 Task: Hide page details on your booking page.
Action: Mouse moved to (89, 155)
Screenshot: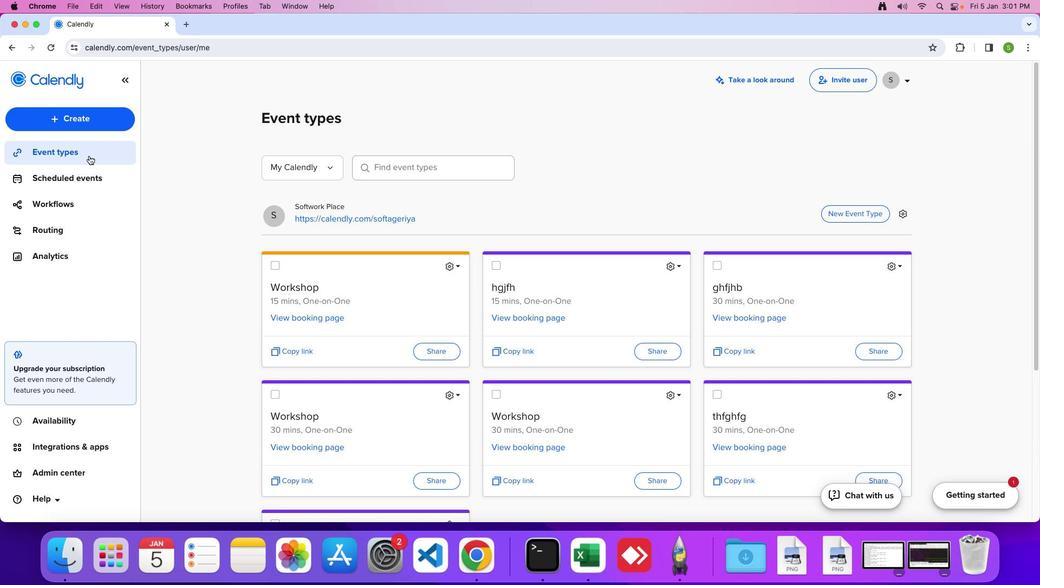 
Action: Mouse pressed left at (89, 155)
Screenshot: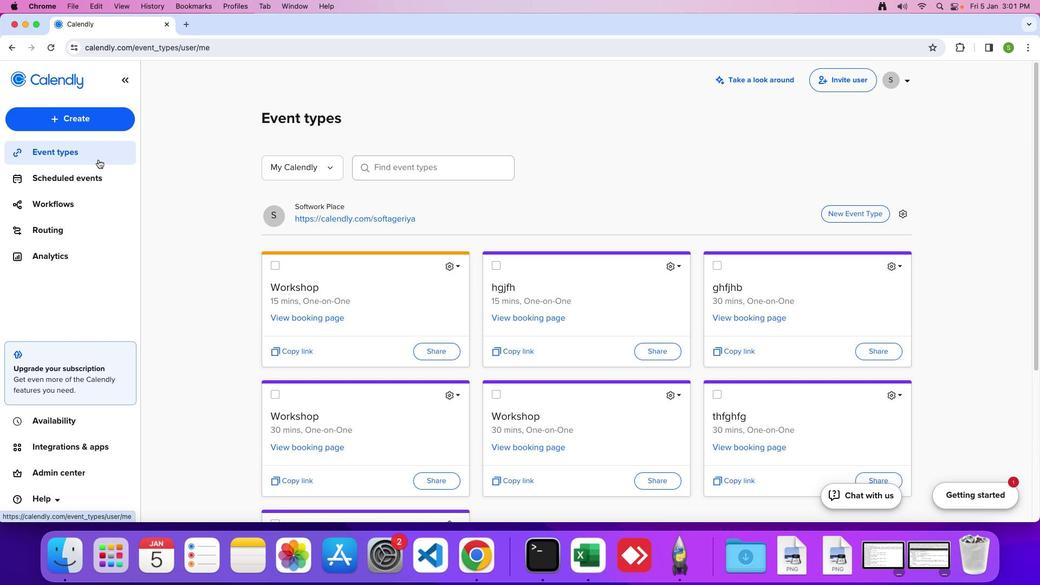 
Action: Mouse moved to (903, 211)
Screenshot: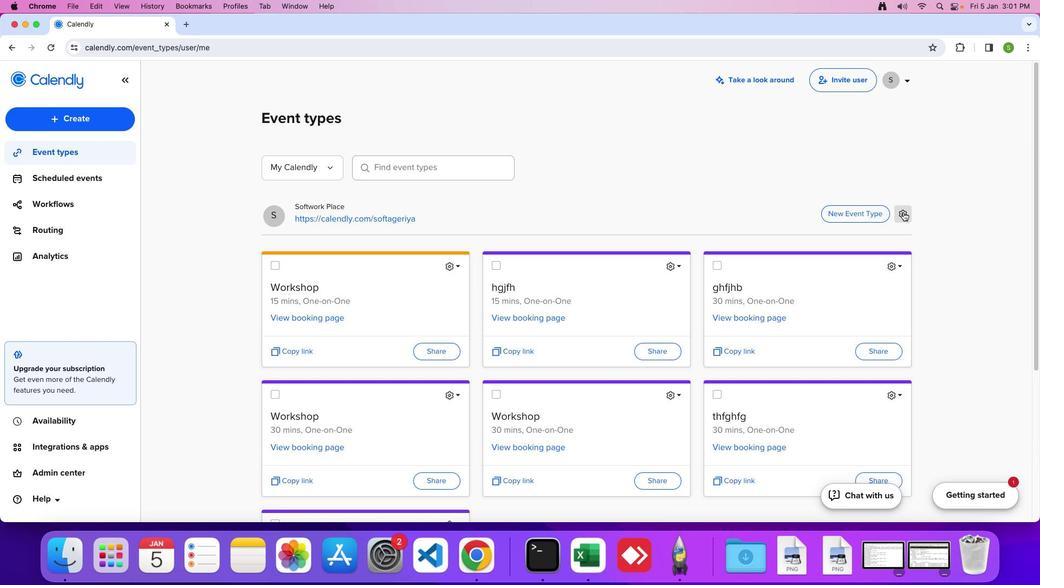 
Action: Mouse pressed left at (903, 211)
Screenshot: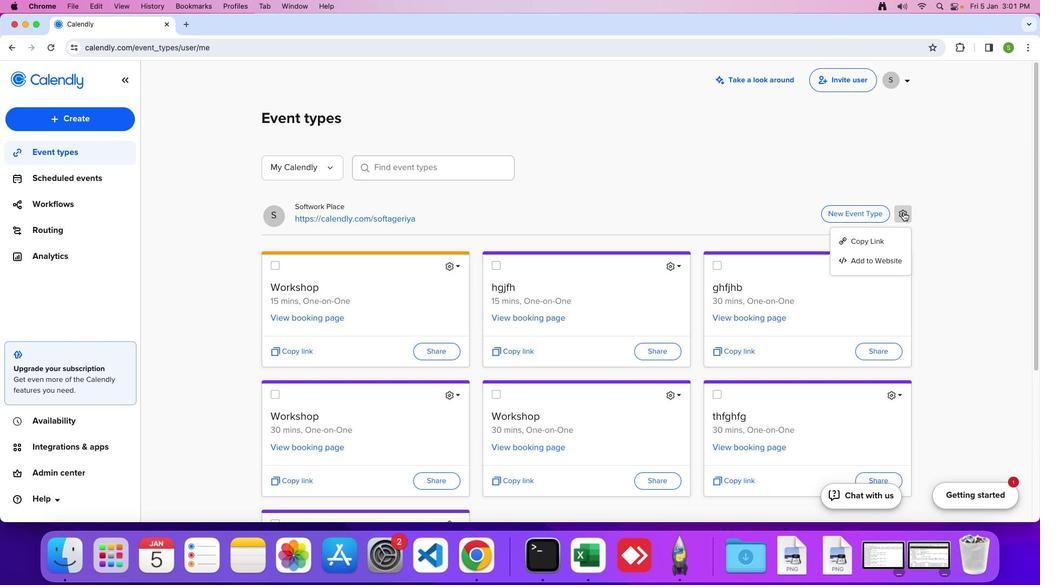 
Action: Mouse moved to (883, 260)
Screenshot: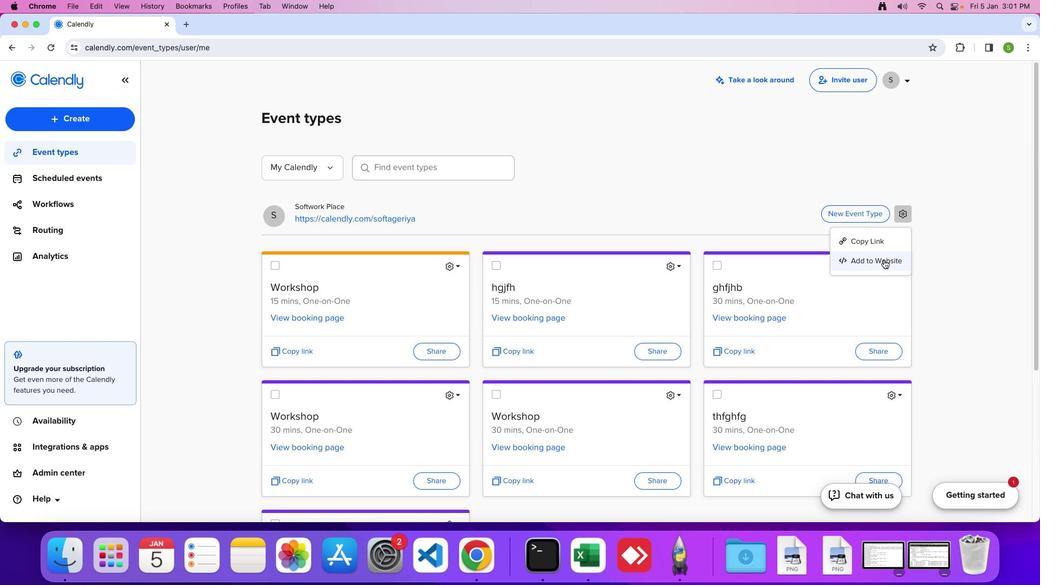 
Action: Mouse pressed left at (883, 260)
Screenshot: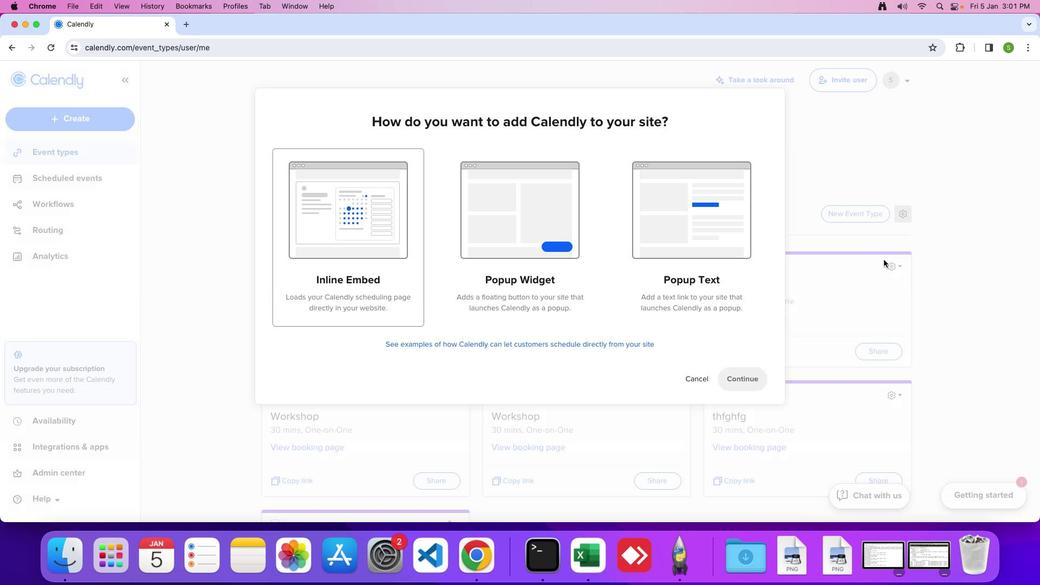 
Action: Mouse moved to (524, 259)
Screenshot: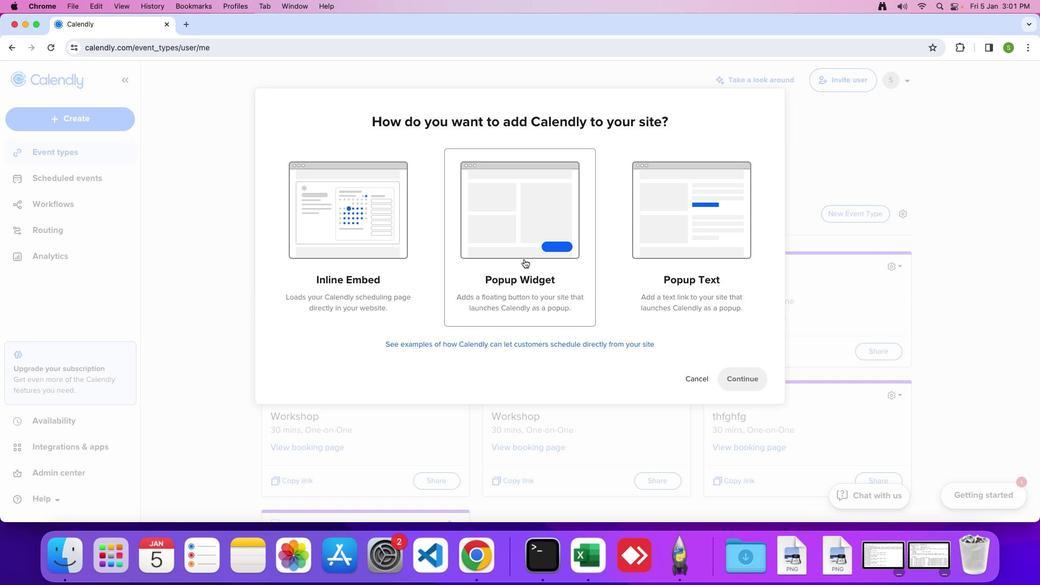 
Action: Mouse pressed left at (524, 259)
Screenshot: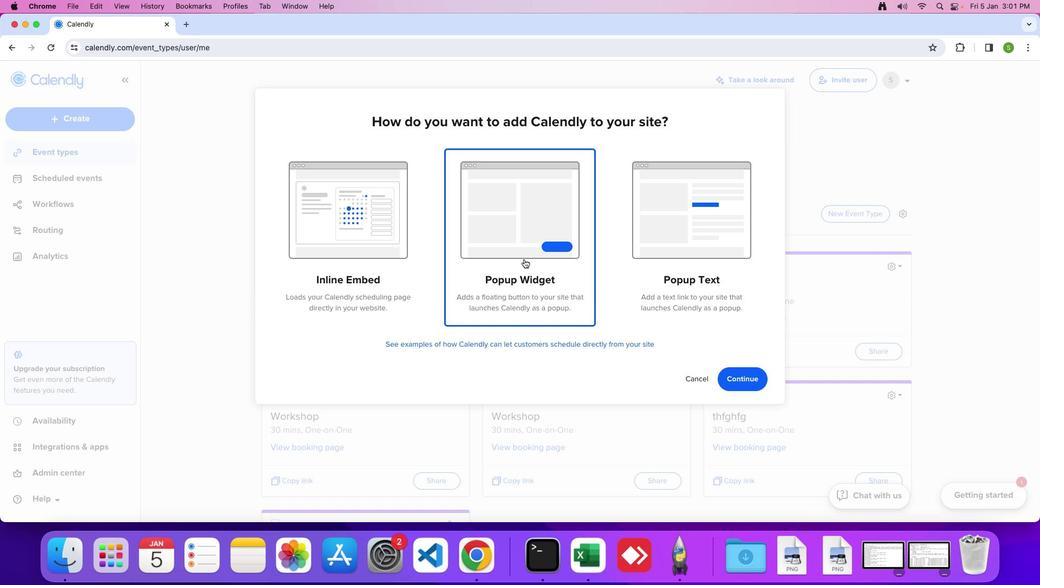 
Action: Mouse moved to (735, 379)
Screenshot: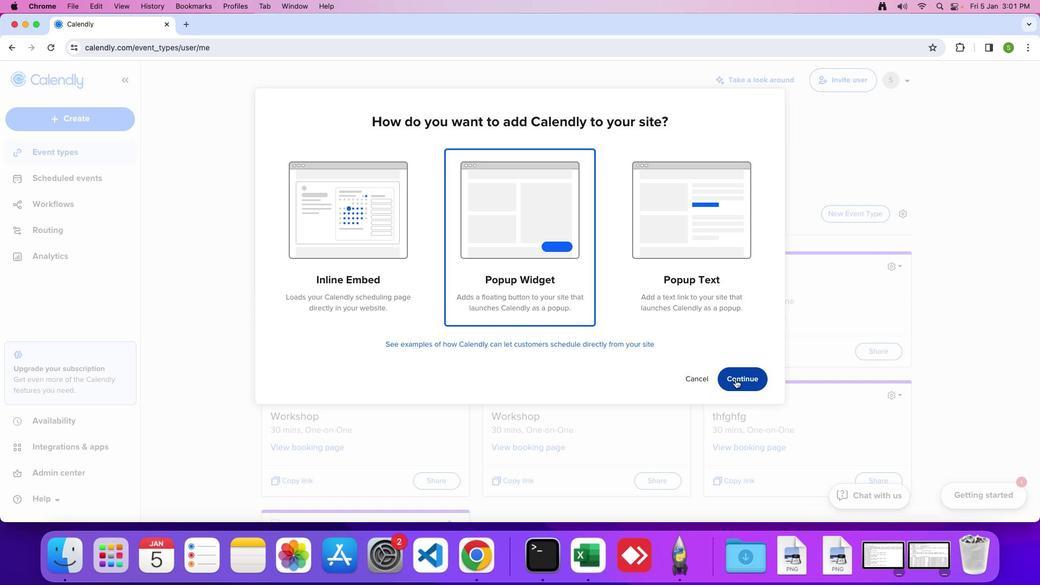 
Action: Mouse pressed left at (735, 379)
Screenshot: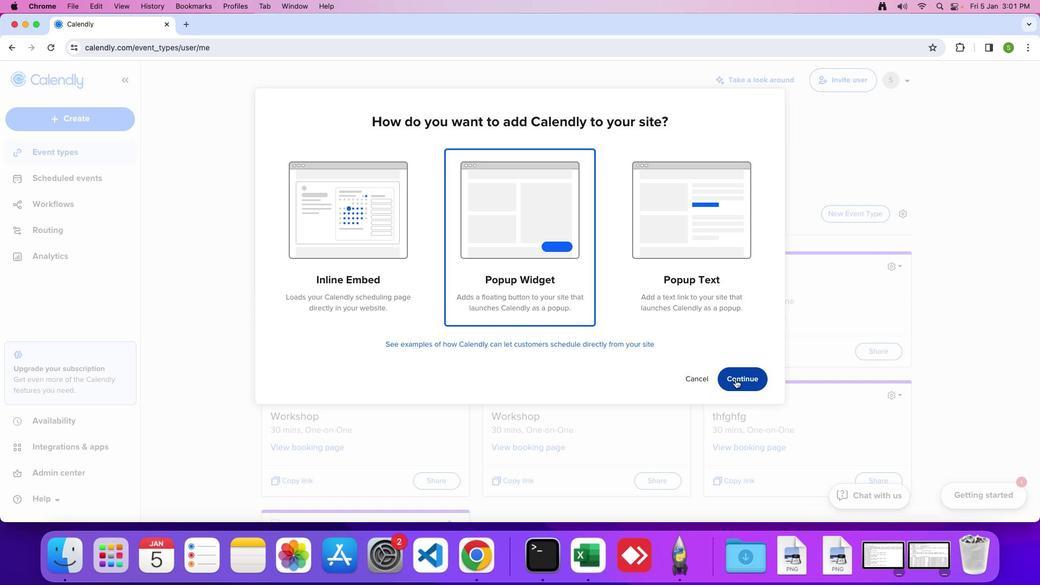 
Action: Mouse moved to (426, 359)
Screenshot: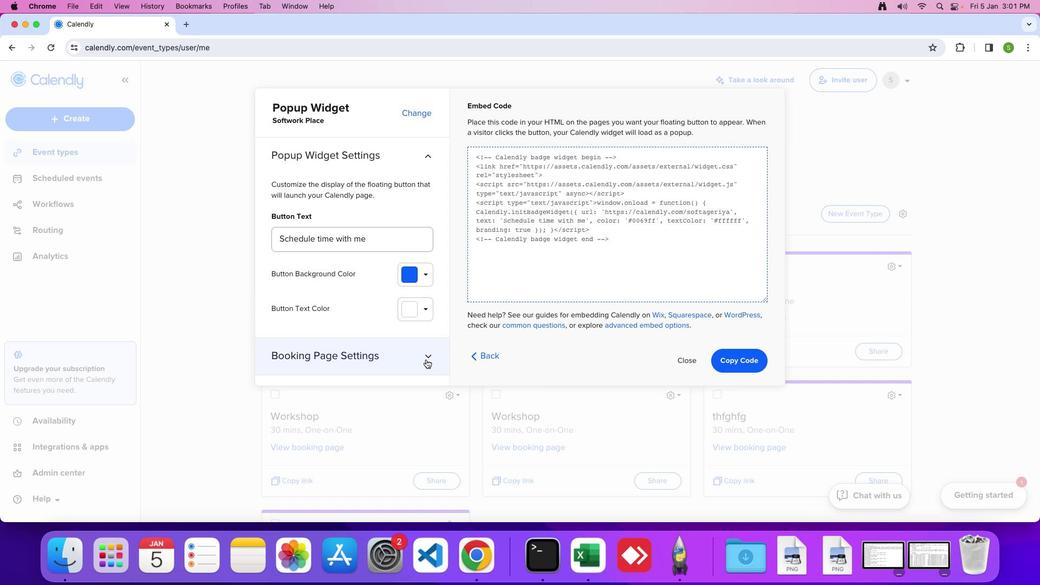 
Action: Mouse pressed left at (426, 359)
Screenshot: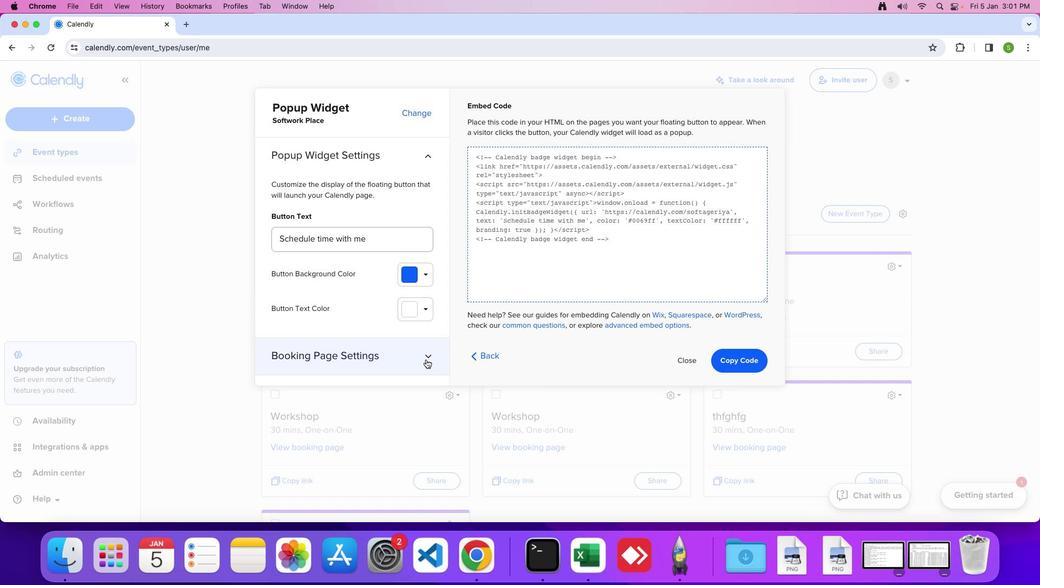 
Action: Mouse moved to (273, 255)
Screenshot: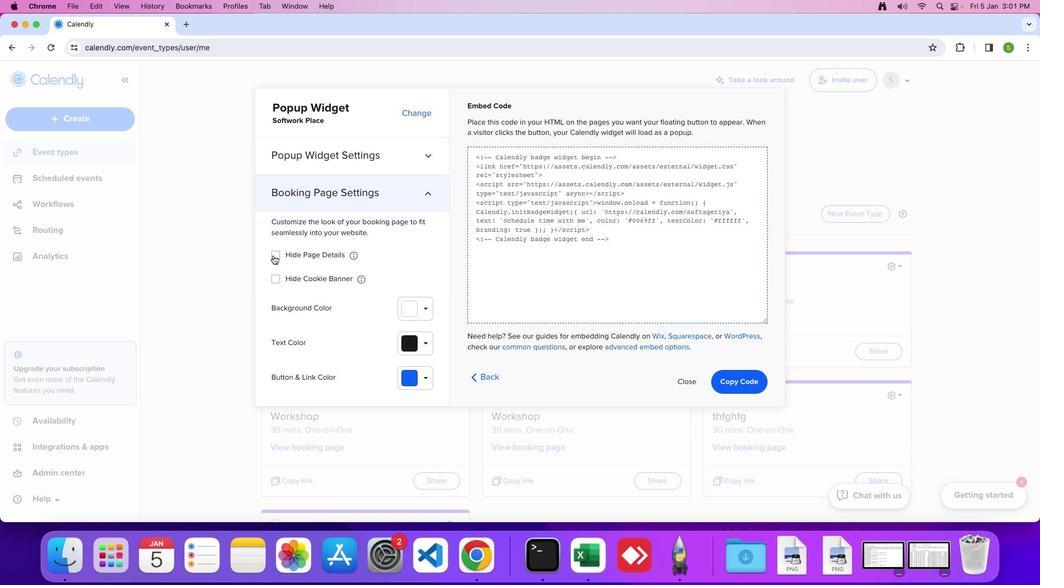 
Action: Mouse pressed left at (273, 255)
Screenshot: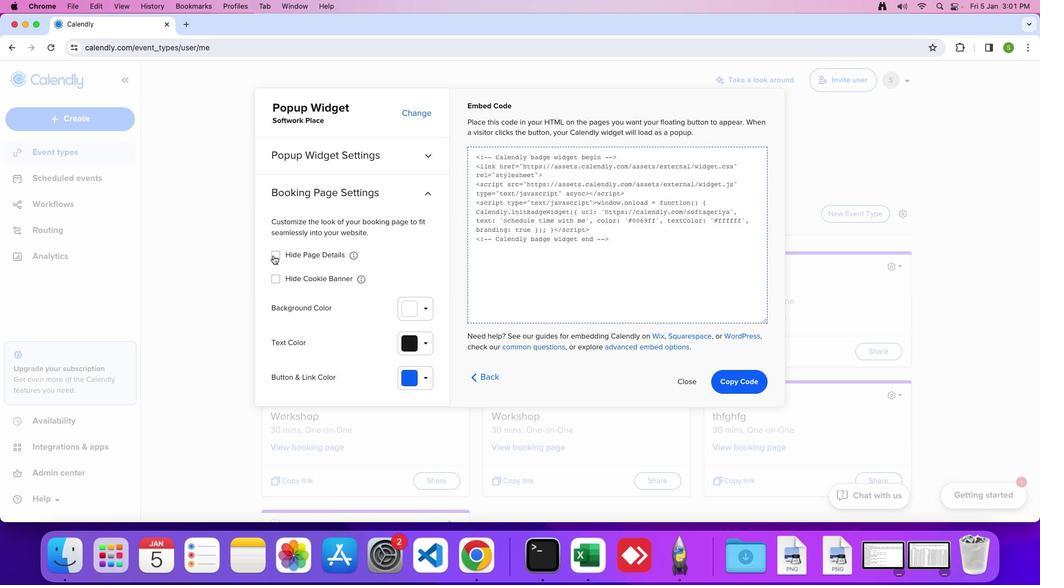 
Action: Mouse moved to (275, 255)
Screenshot: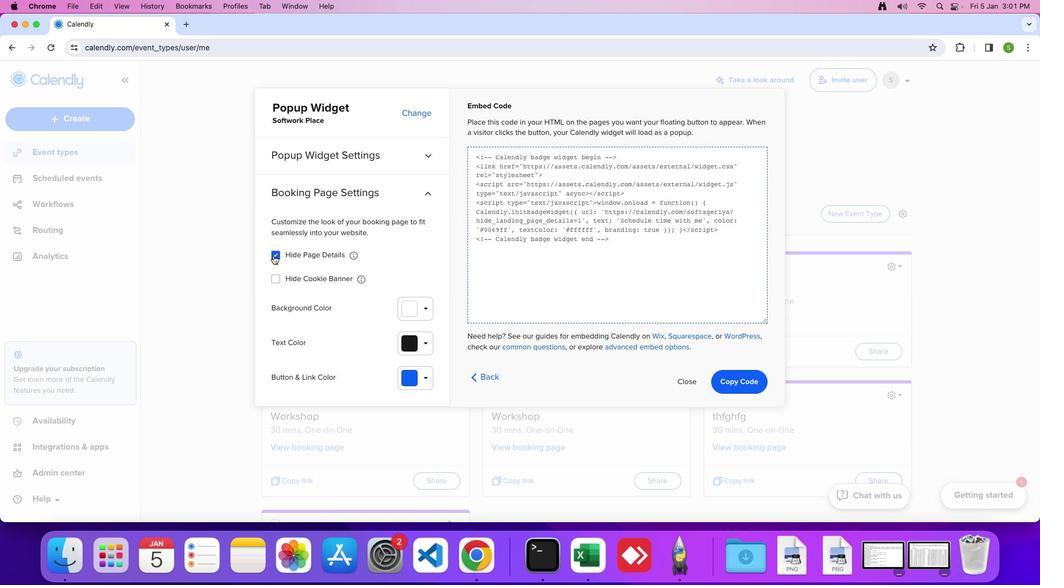 
